 Task: Open Card Card0000000139 in Board Board0000000035 in Workspace WS0000000012 in Trello. Add Member Carxxstreet791@gmail.com to Card Card0000000139 in Board Board0000000035 in Workspace WS0000000012 in Trello. Add Orange Label titled Label0000000139 to Card Card0000000139 in Board Board0000000035 in Workspace WS0000000012 in Trello. Add Checklist CL0000000139 to Card Card0000000139 in Board Board0000000035 in Workspace WS0000000012 in Trello. Add Dates with Start Date as Oct 01 2023 and Due Date as Oct 31 2023 to Card Card0000000139 in Board Board0000000035 in Workspace WS0000000012 in Trello
Action: Mouse moved to (278, 446)
Screenshot: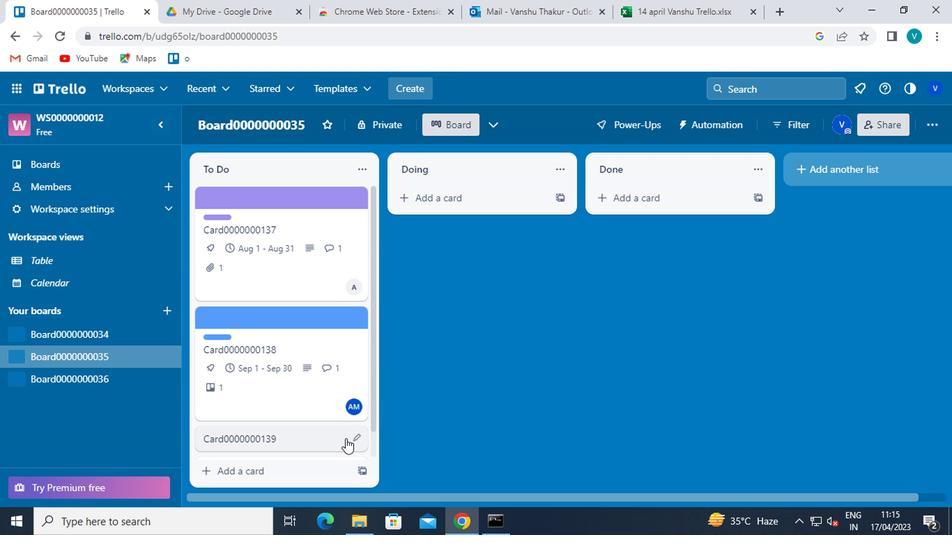 
Action: Mouse pressed left at (278, 446)
Screenshot: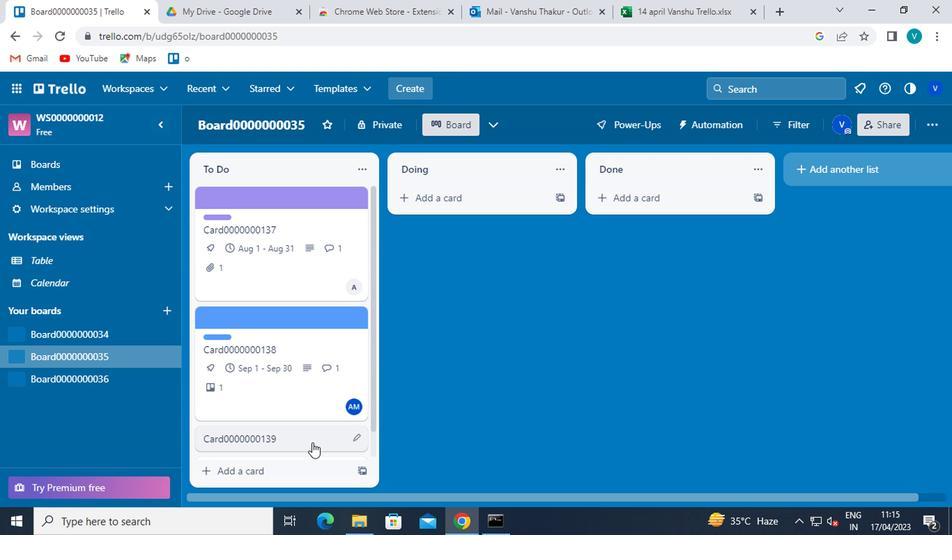
Action: Mouse moved to (678, 194)
Screenshot: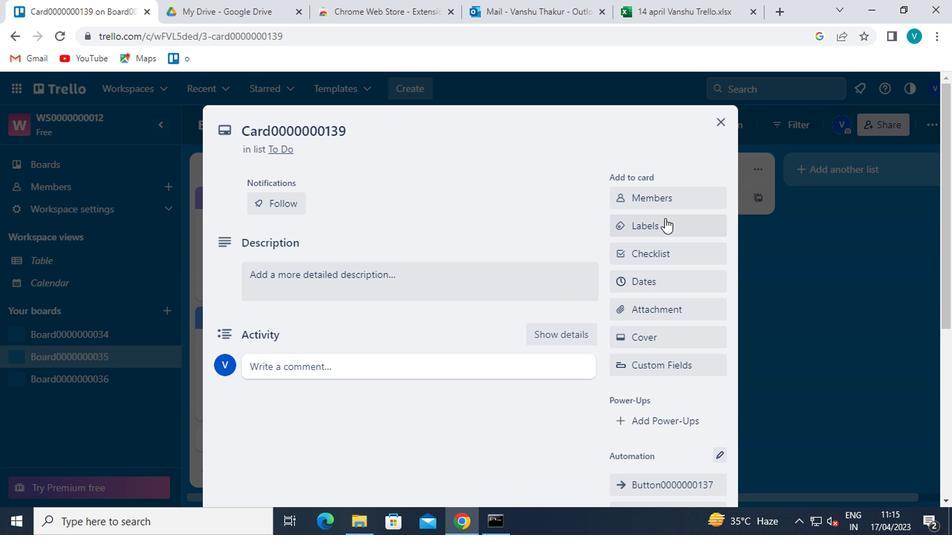 
Action: Mouse pressed left at (678, 194)
Screenshot: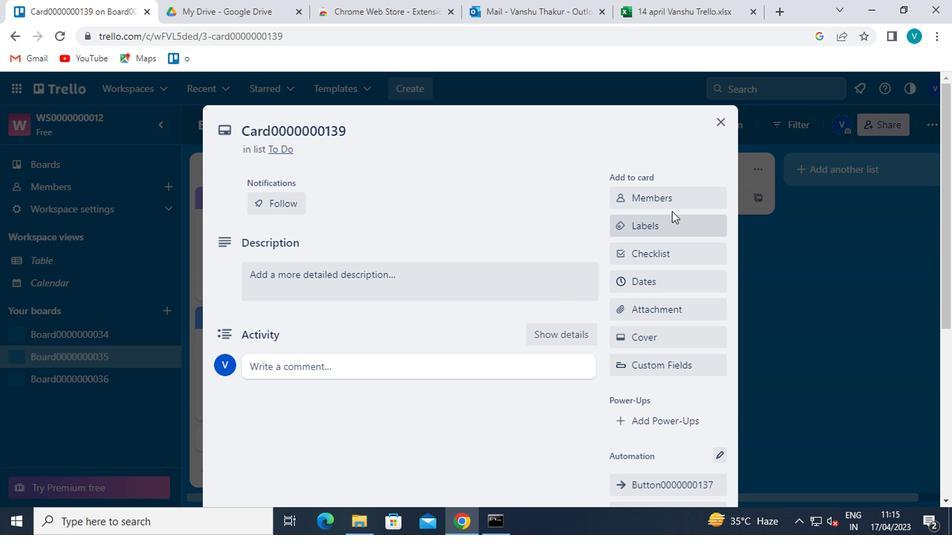 
Action: Mouse moved to (666, 259)
Screenshot: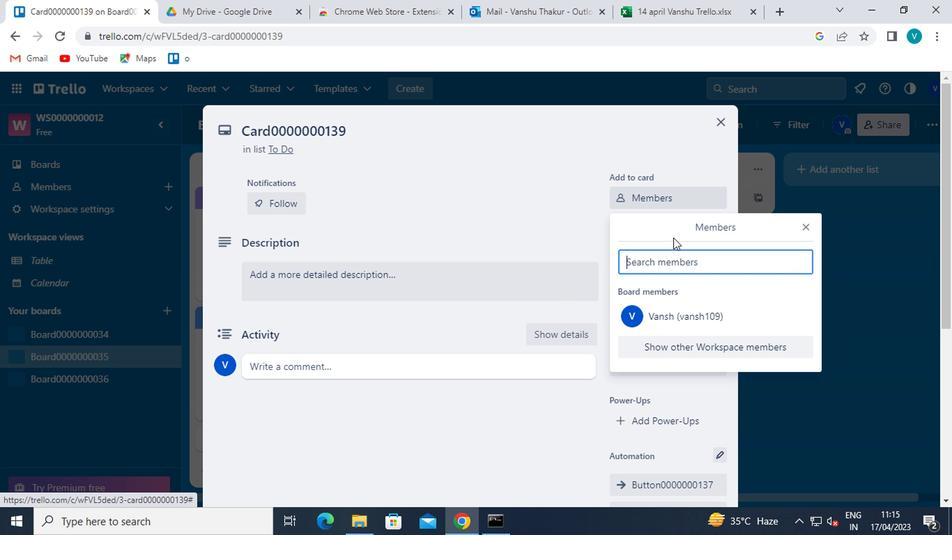 
Action: Mouse pressed left at (666, 259)
Screenshot: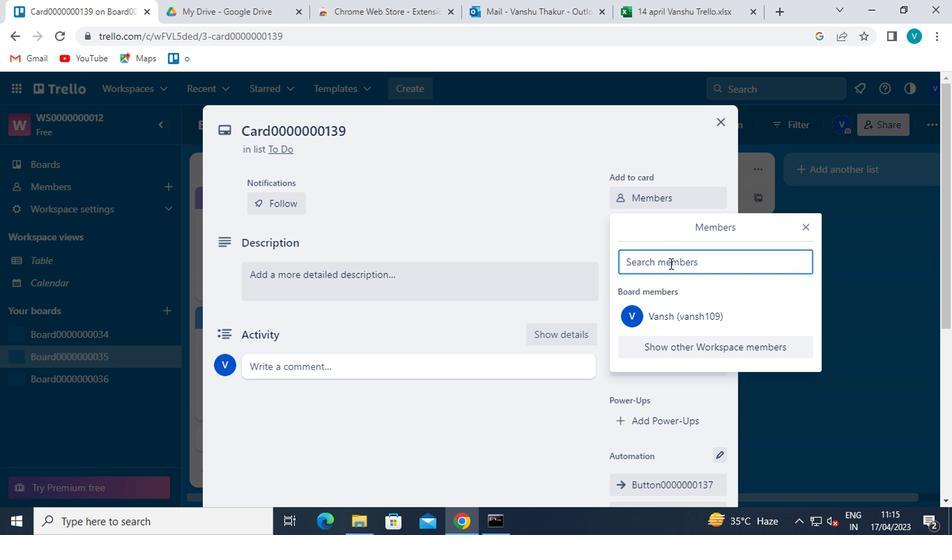 
Action: Key pressed <Key.shift>CARXXSTREET7916<Key.shift>@GMAIL.COM
Screenshot: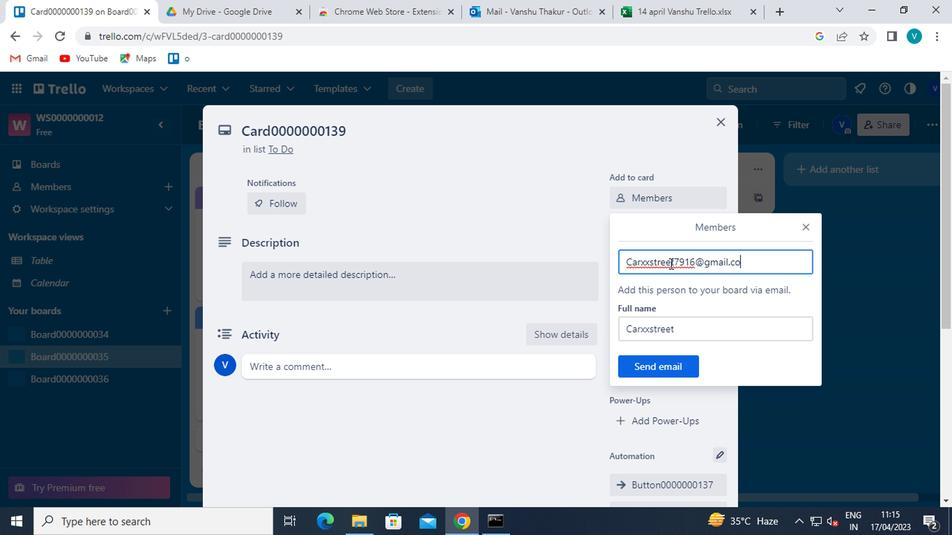 
Action: Mouse moved to (670, 363)
Screenshot: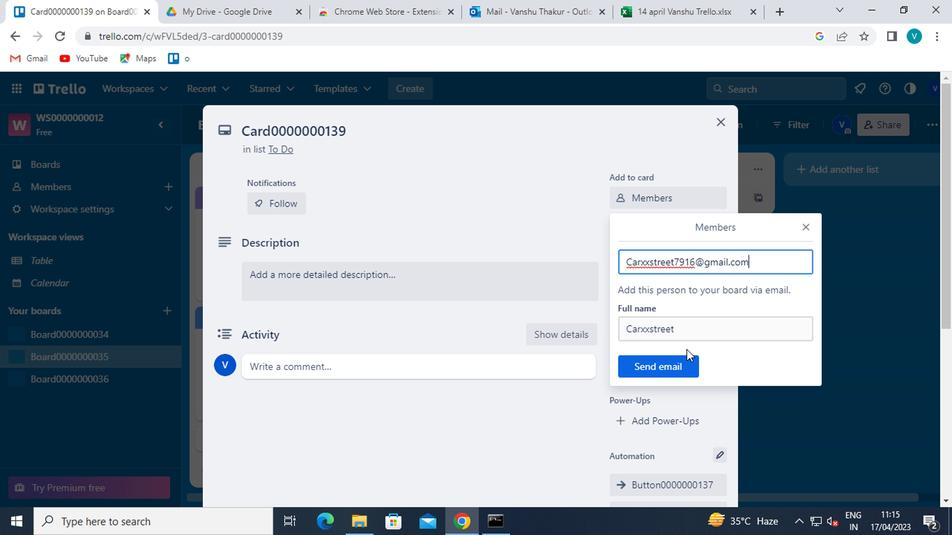 
Action: Mouse pressed left at (670, 363)
Screenshot: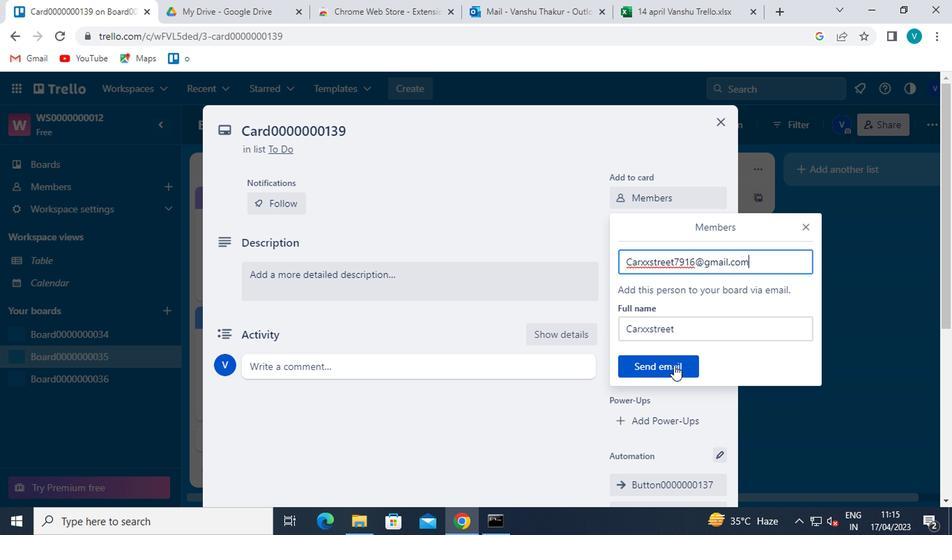 
Action: Mouse moved to (677, 222)
Screenshot: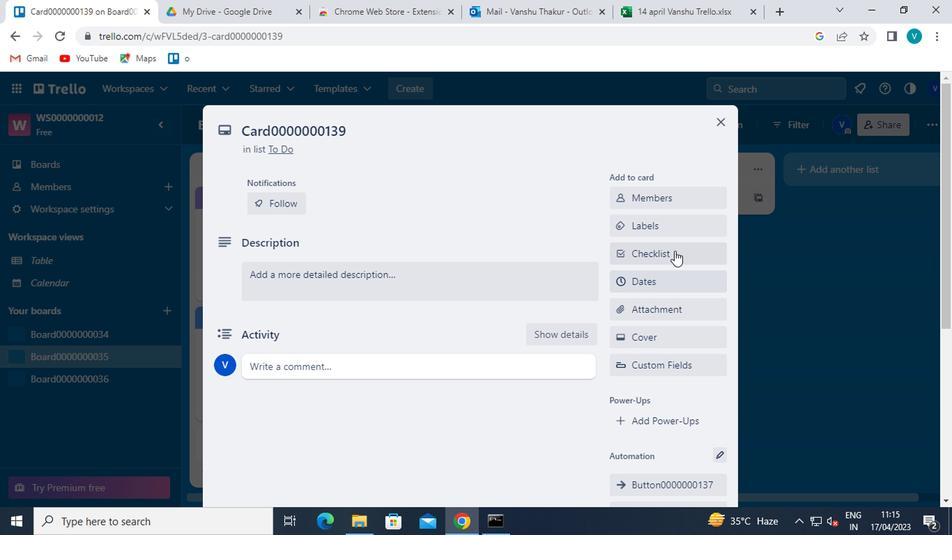
Action: Mouse pressed left at (677, 222)
Screenshot: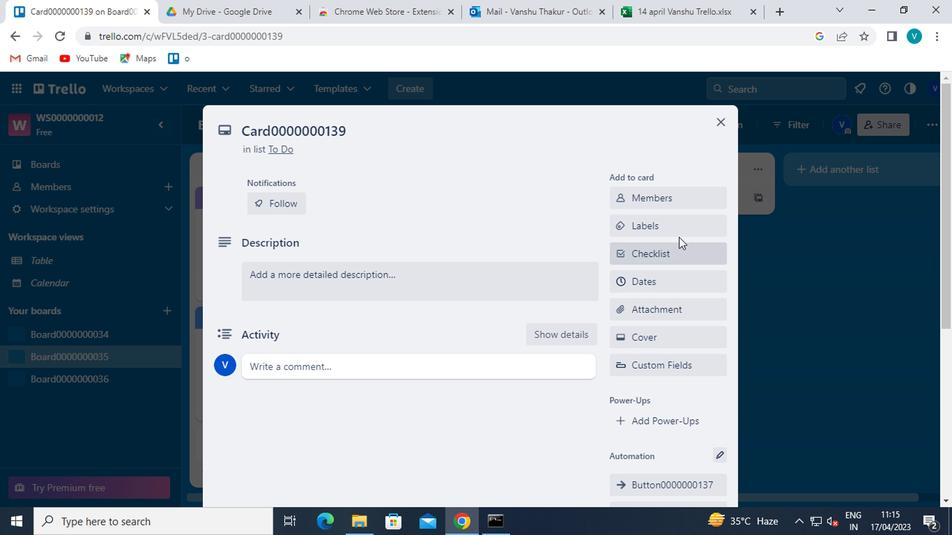 
Action: Mouse moved to (685, 420)
Screenshot: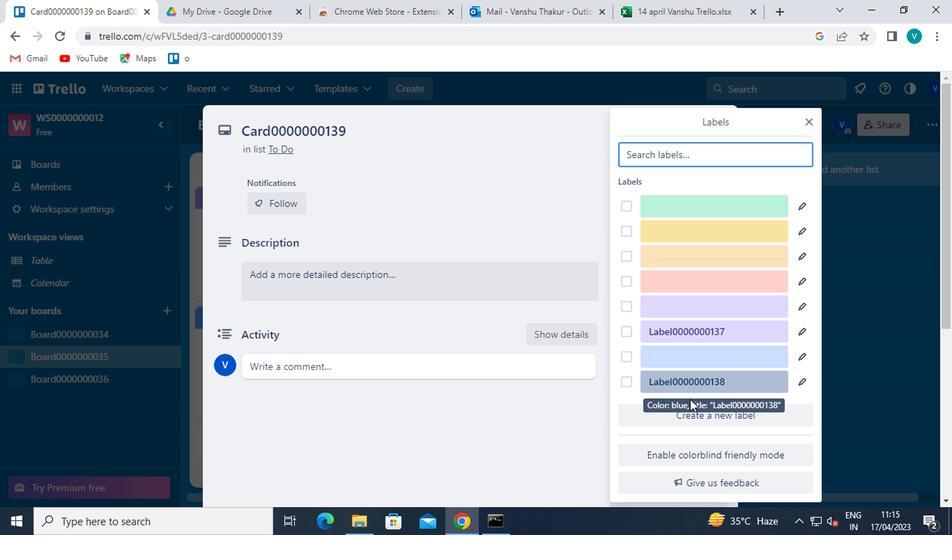 
Action: Mouse pressed left at (685, 420)
Screenshot: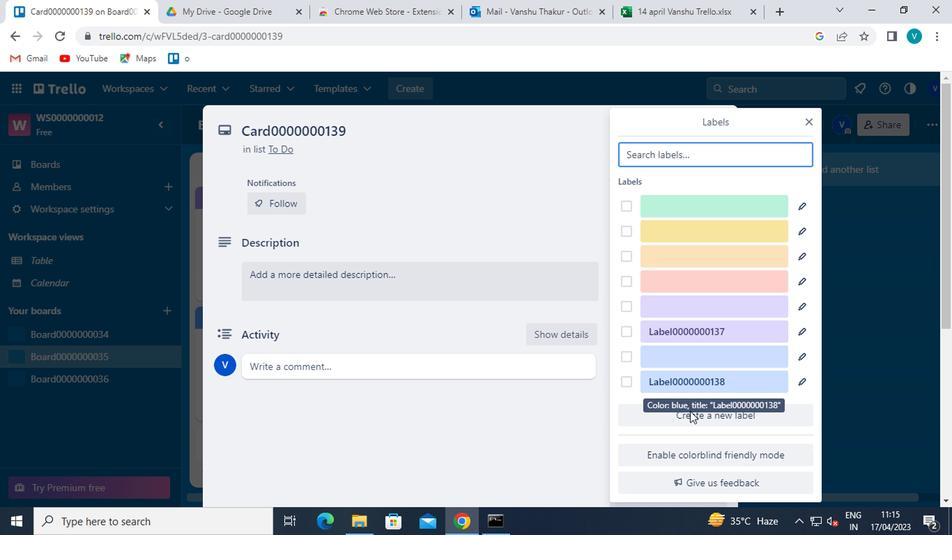 
Action: Mouse moved to (702, 316)
Screenshot: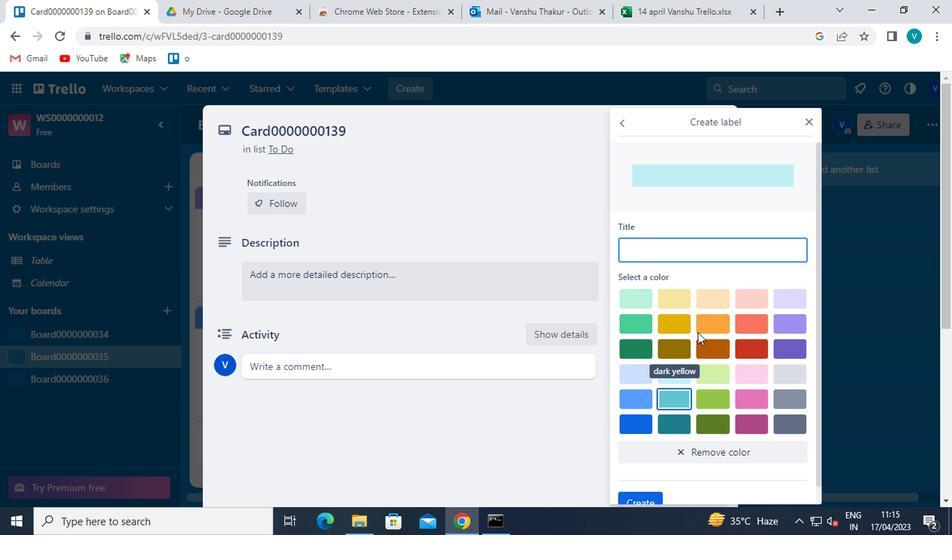 
Action: Mouse pressed left at (702, 316)
Screenshot: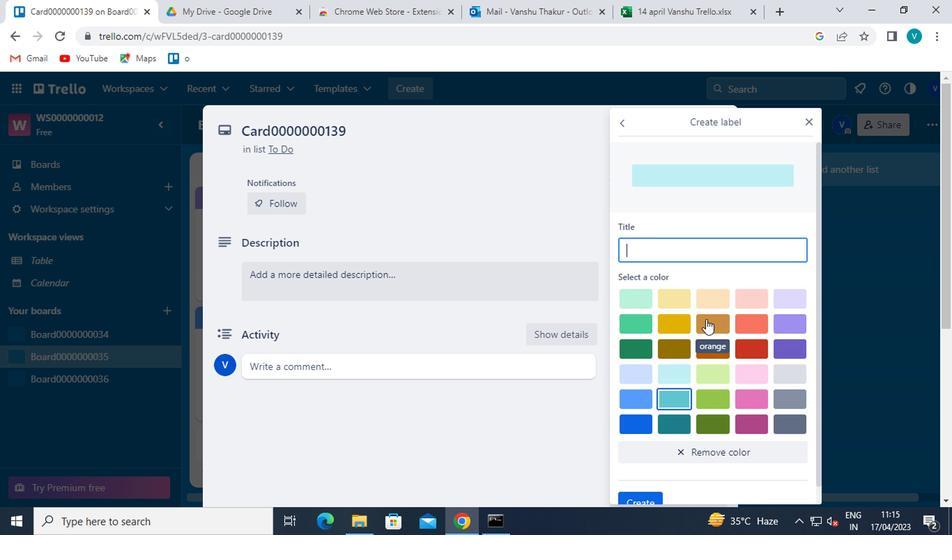 
Action: Mouse moved to (711, 241)
Screenshot: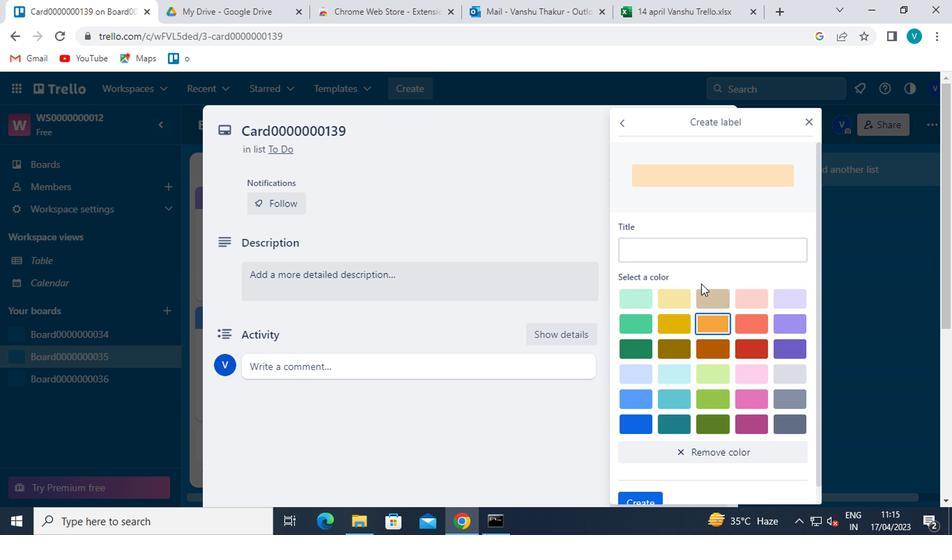 
Action: Mouse pressed left at (711, 241)
Screenshot: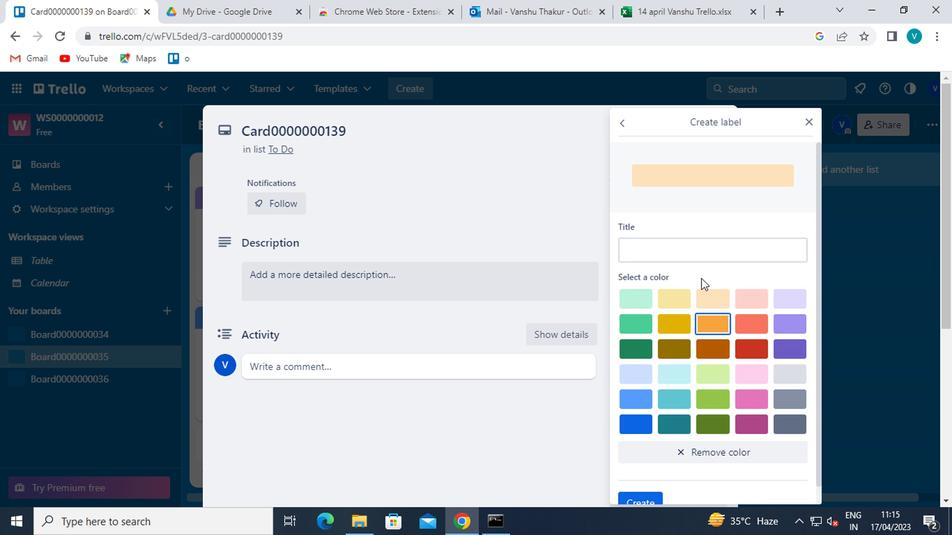 
Action: Key pressed <Key.shift>LABEL0000000139
Screenshot: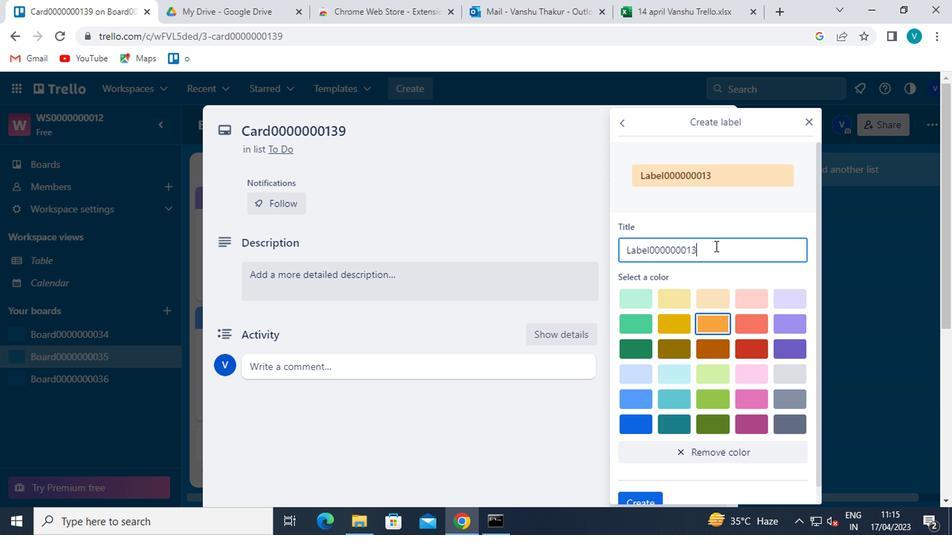 
Action: Mouse scrolled (711, 240) with delta (0, 0)
Screenshot: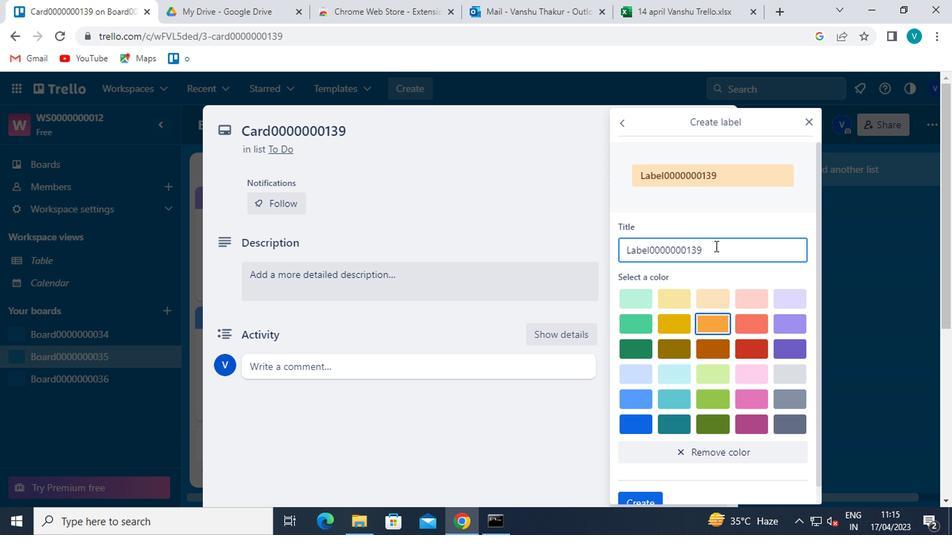 
Action: Mouse scrolled (711, 240) with delta (0, 0)
Screenshot: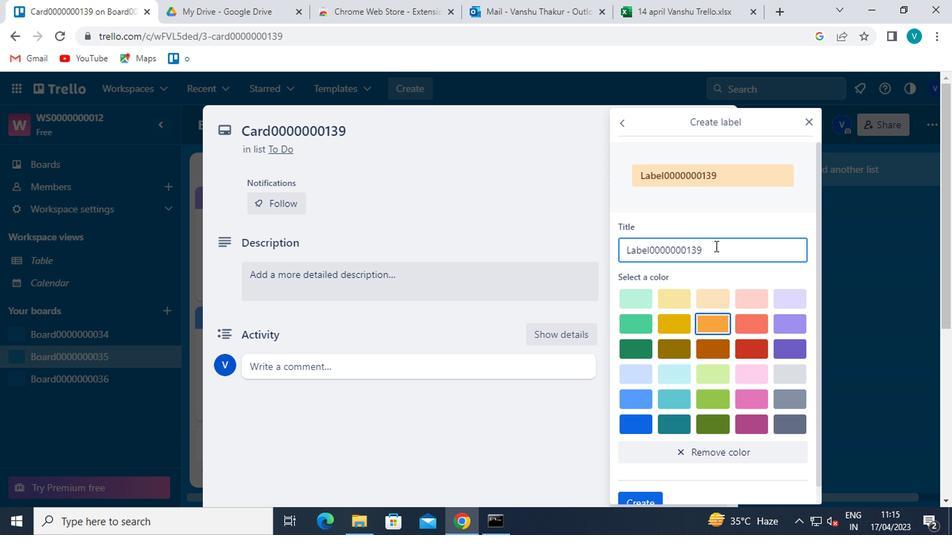 
Action: Mouse scrolled (711, 240) with delta (0, 0)
Screenshot: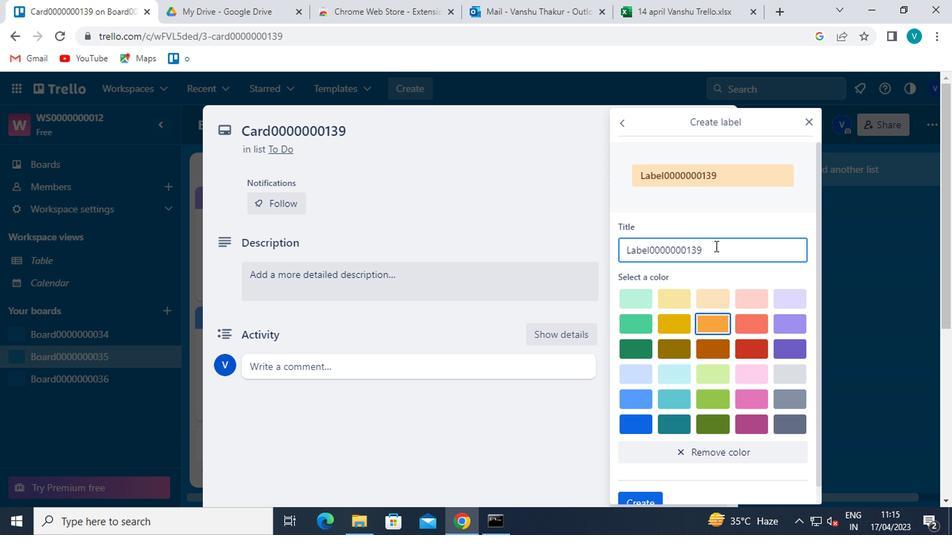 
Action: Mouse moved to (628, 490)
Screenshot: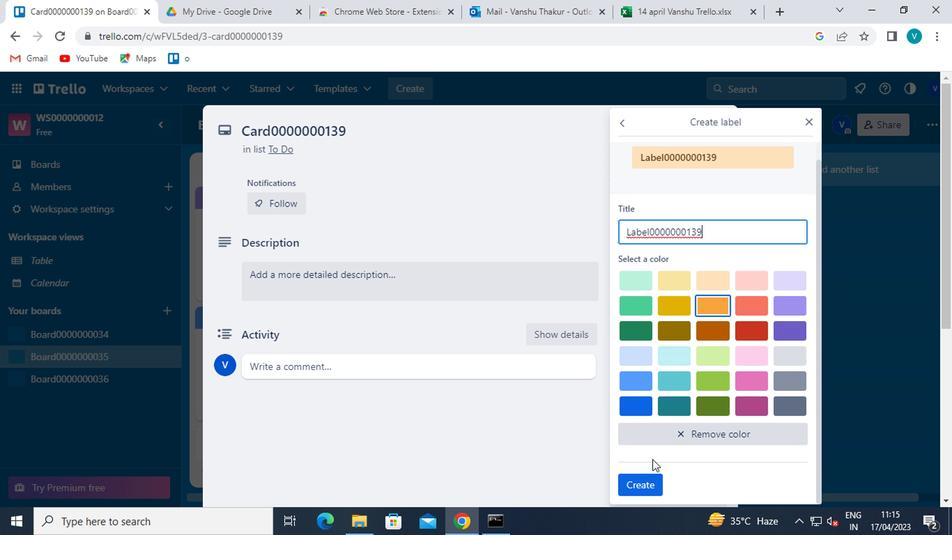 
Action: Mouse pressed left at (628, 490)
Screenshot: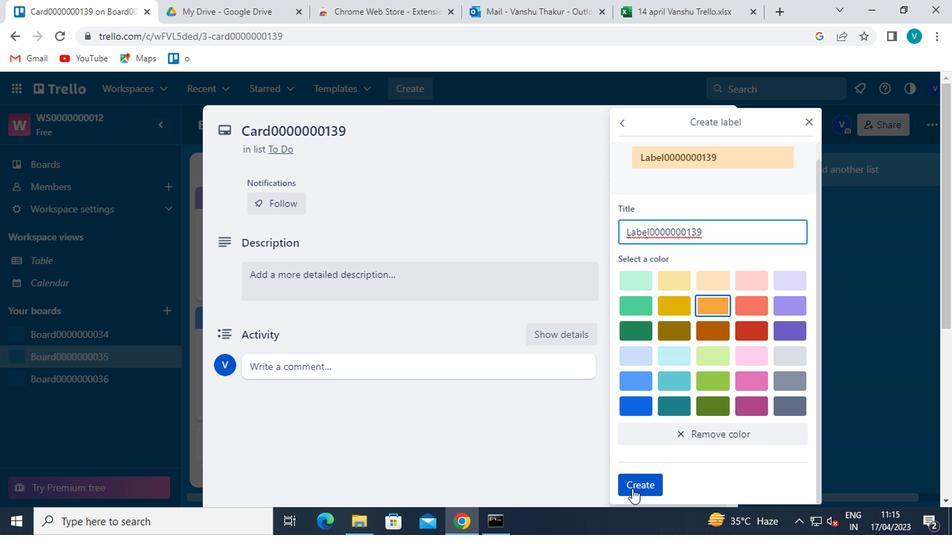 
Action: Mouse moved to (806, 114)
Screenshot: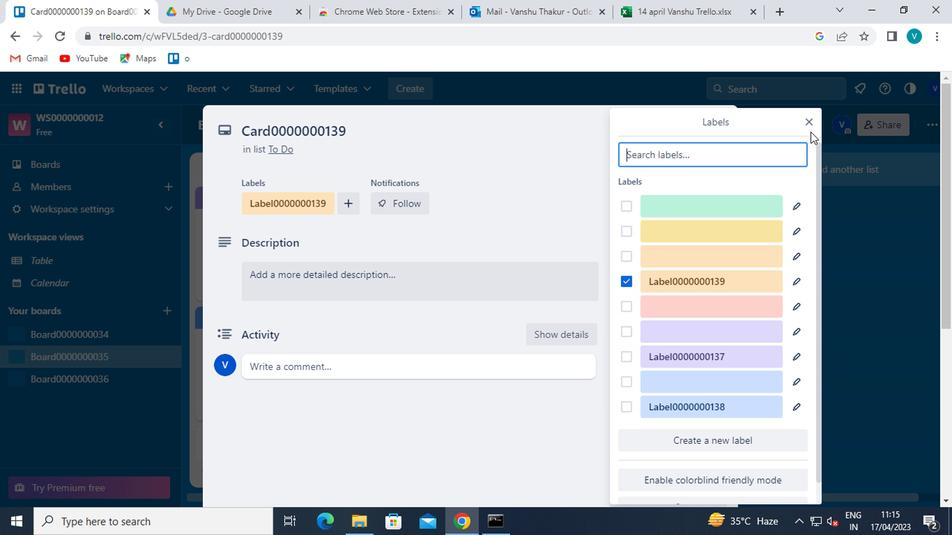 
Action: Mouse pressed left at (806, 114)
Screenshot: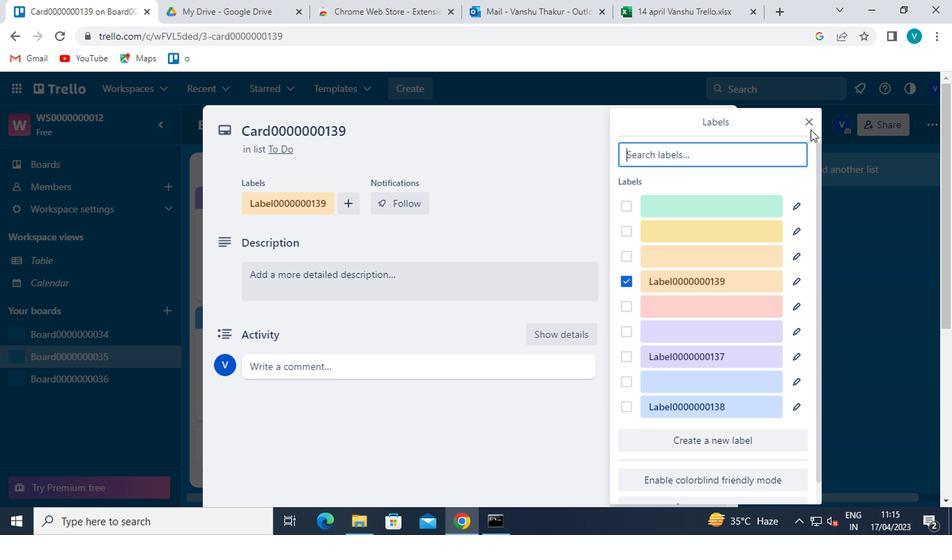 
Action: Mouse moved to (673, 240)
Screenshot: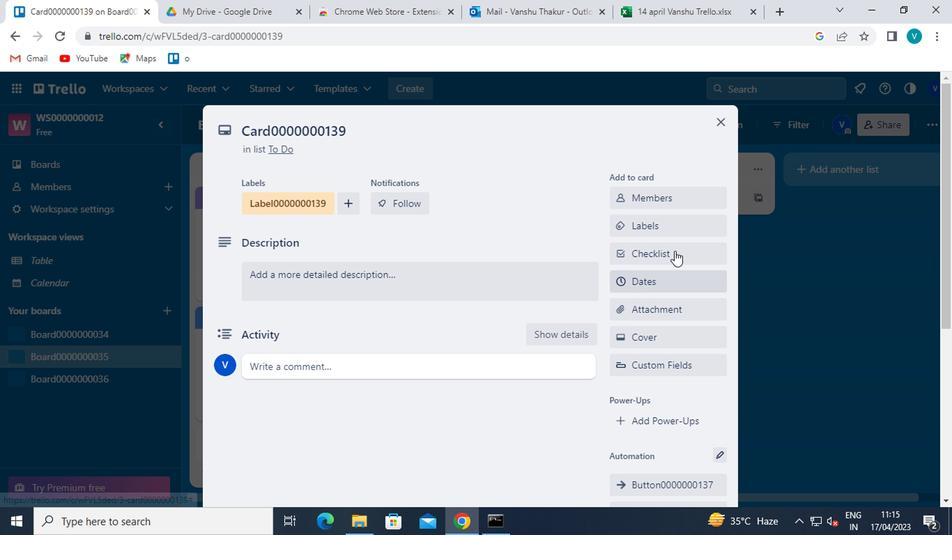 
Action: Mouse pressed left at (673, 240)
Screenshot: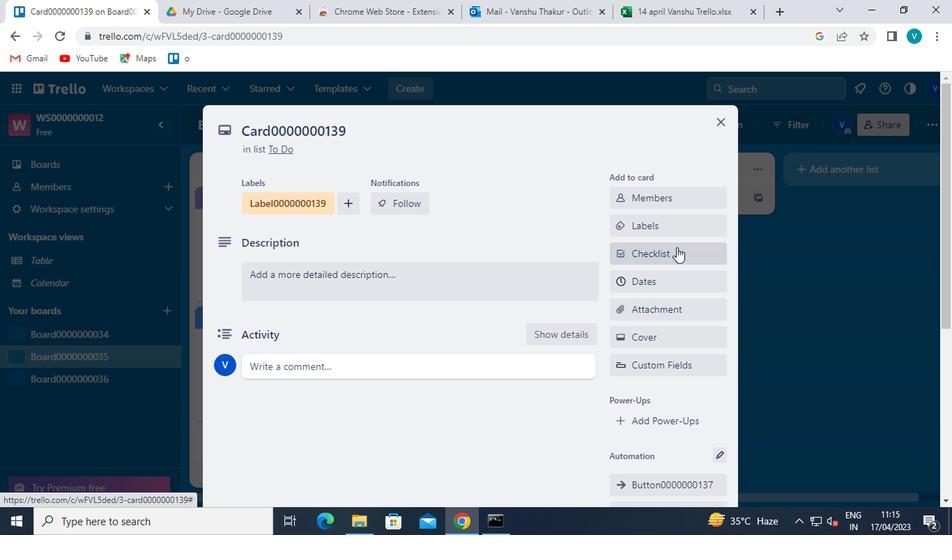 
Action: Mouse moved to (660, 294)
Screenshot: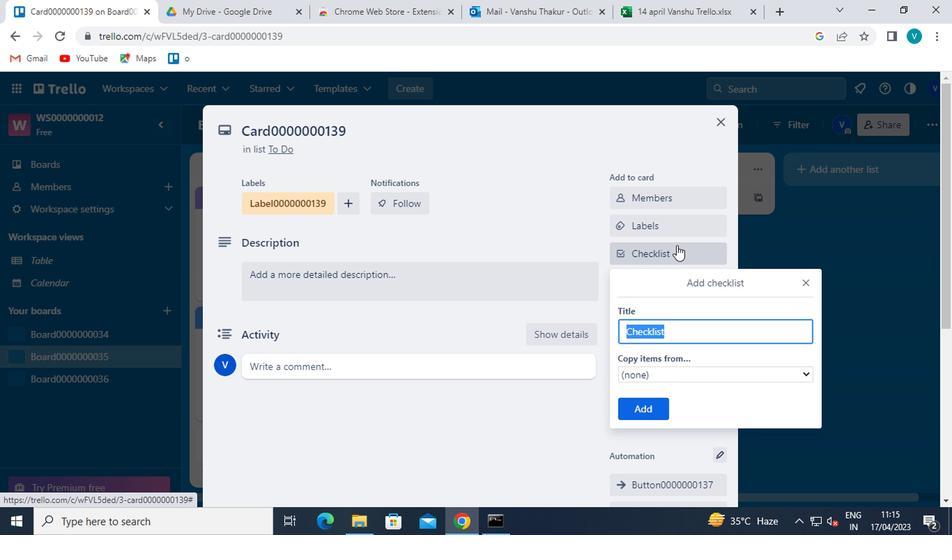 
Action: Key pressed <Key.shift>CL0000000139
Screenshot: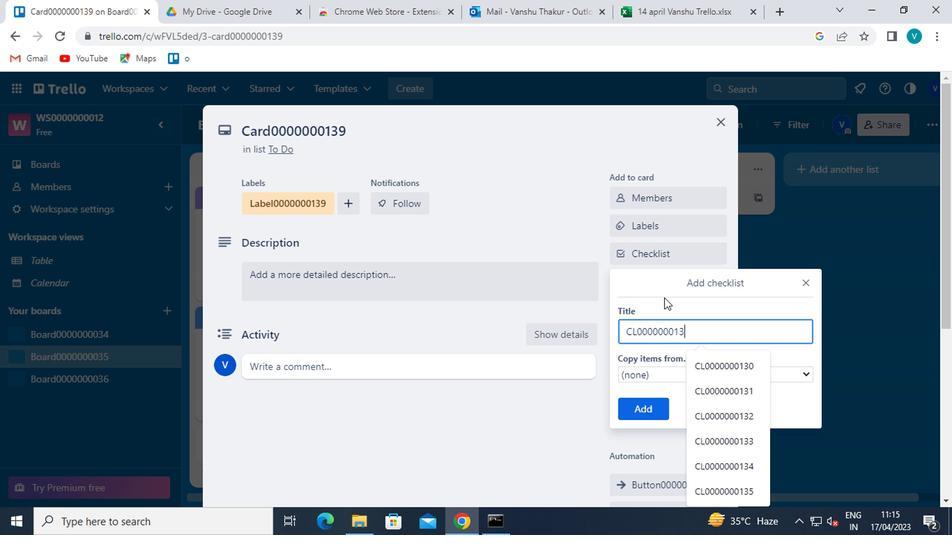
Action: Mouse moved to (642, 405)
Screenshot: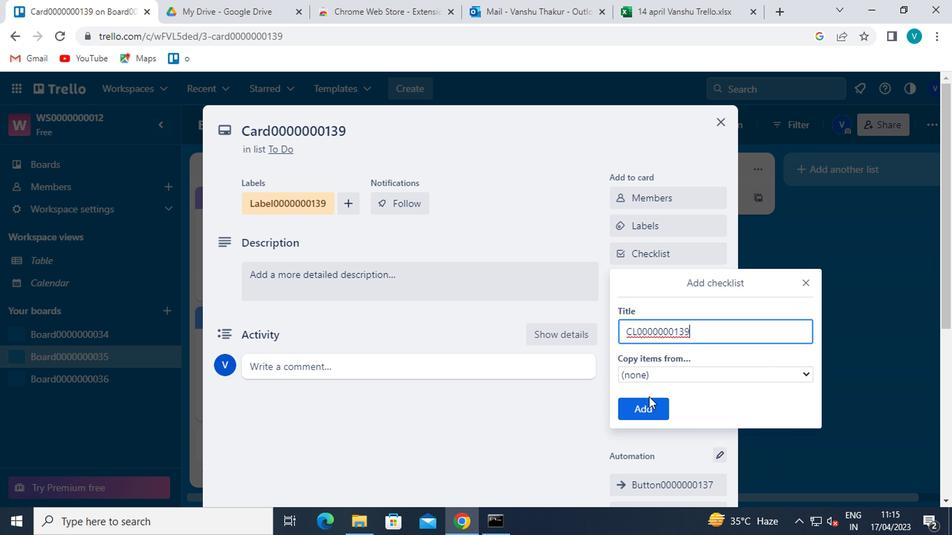 
Action: Mouse pressed left at (642, 405)
Screenshot: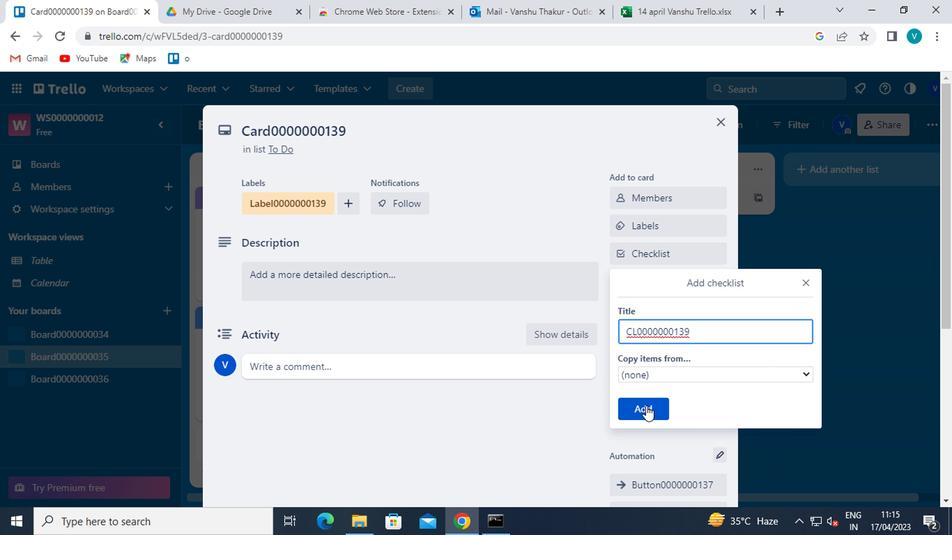 
Action: Mouse moved to (666, 280)
Screenshot: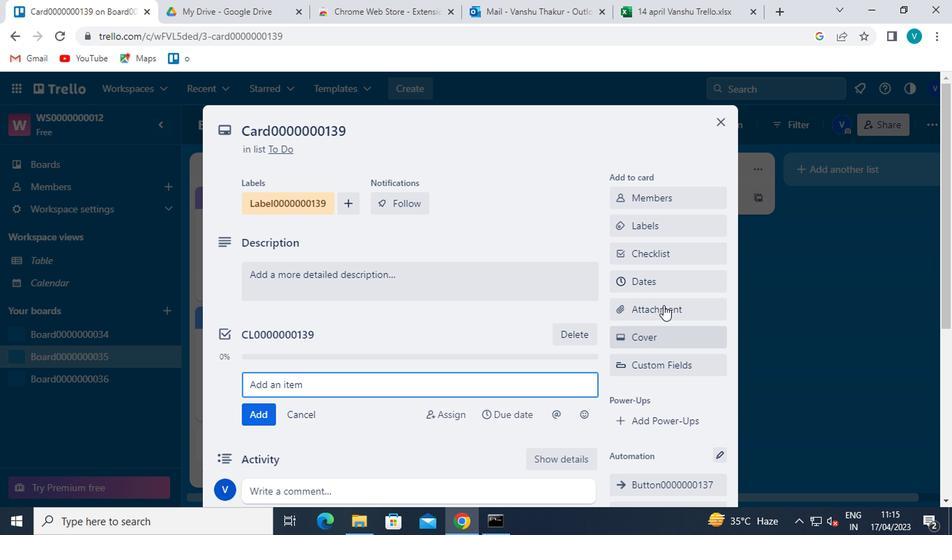 
Action: Mouse pressed left at (666, 280)
Screenshot: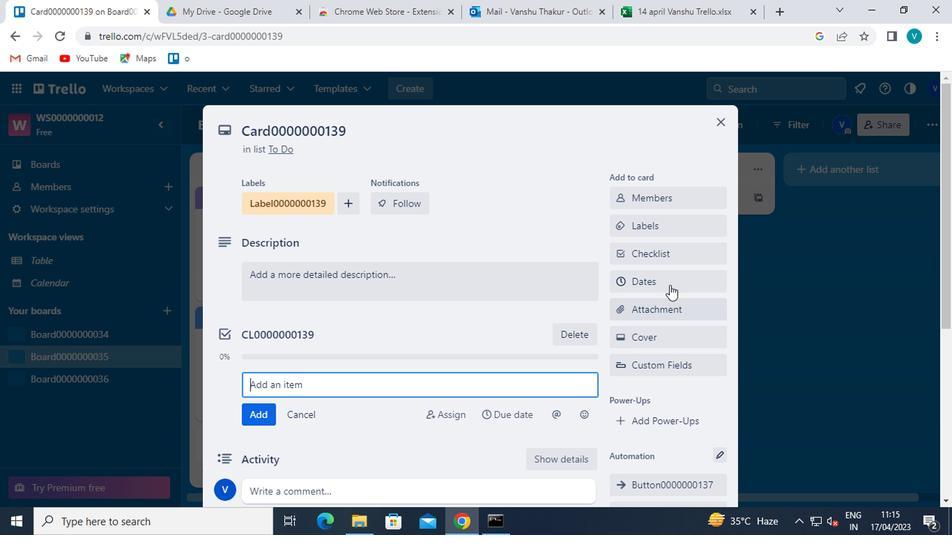 
Action: Mouse moved to (791, 153)
Screenshot: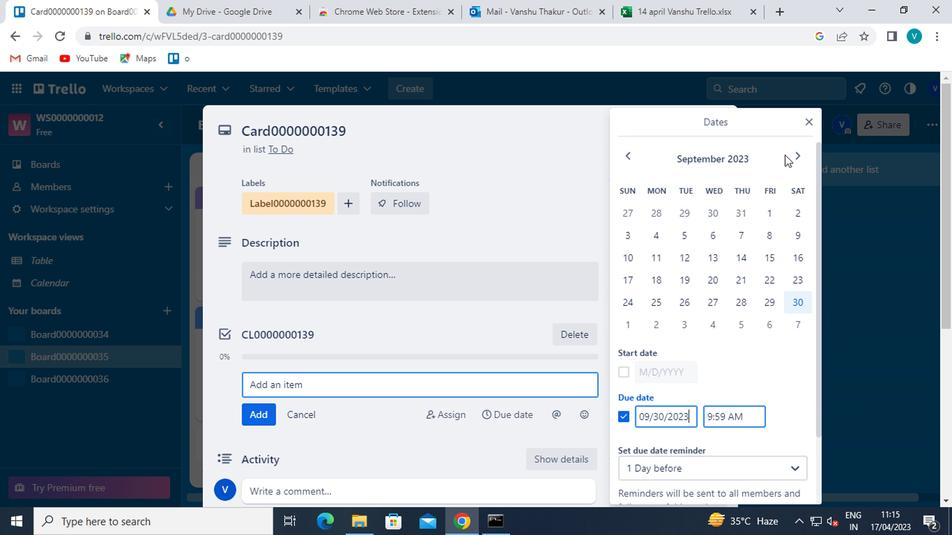 
Action: Mouse pressed left at (791, 153)
Screenshot: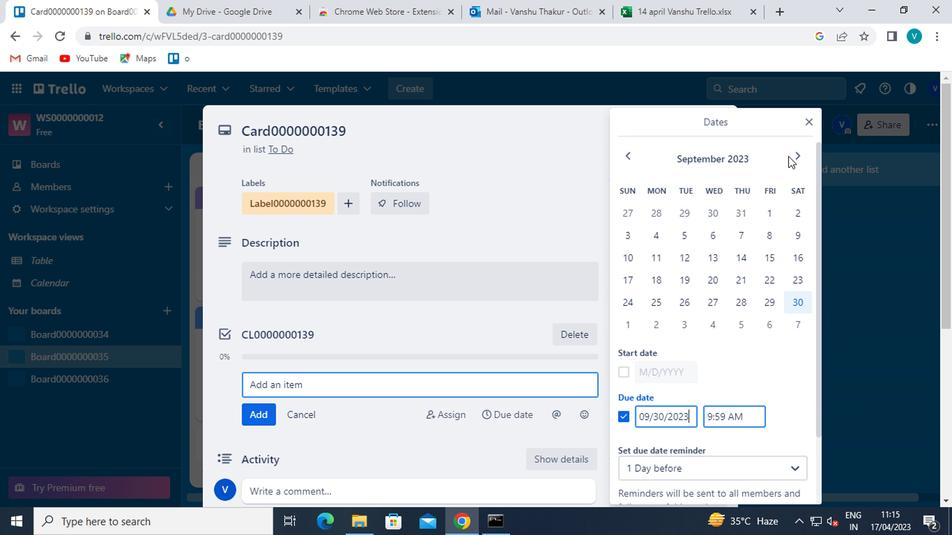 
Action: Mouse moved to (620, 207)
Screenshot: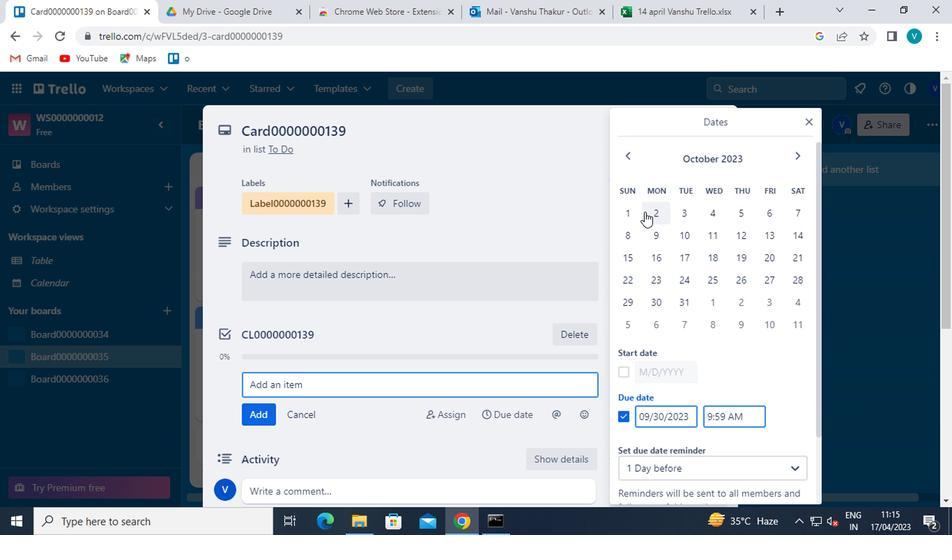 
Action: Mouse pressed left at (620, 207)
Screenshot: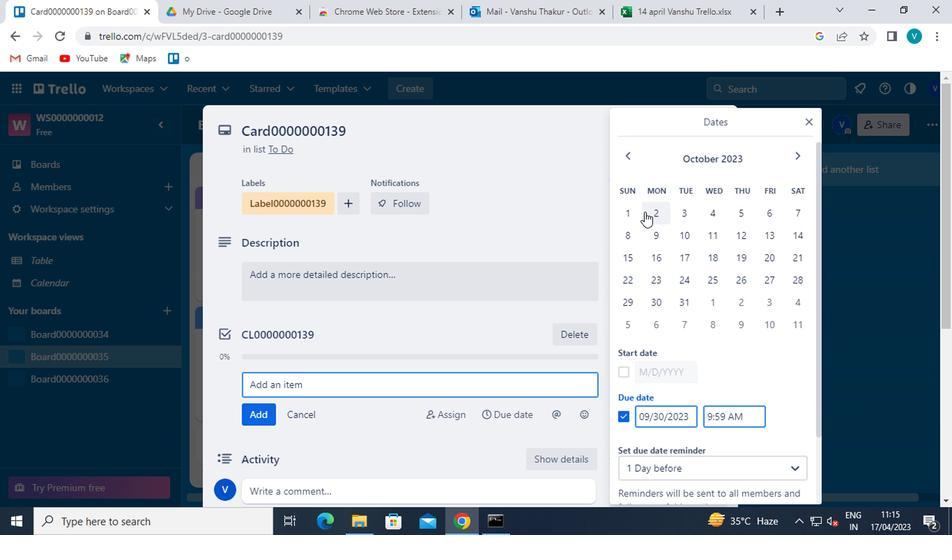 
Action: Mouse moved to (618, 375)
Screenshot: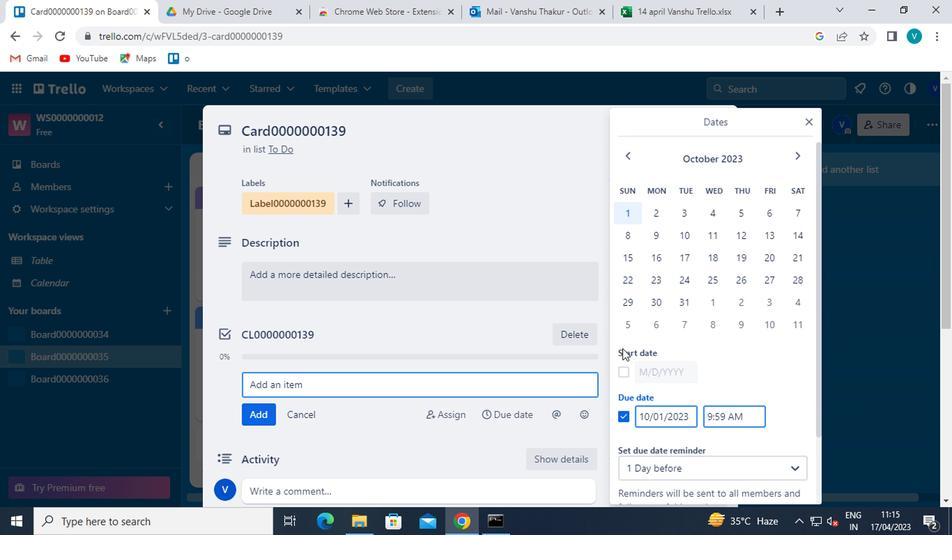 
Action: Mouse pressed left at (618, 375)
Screenshot: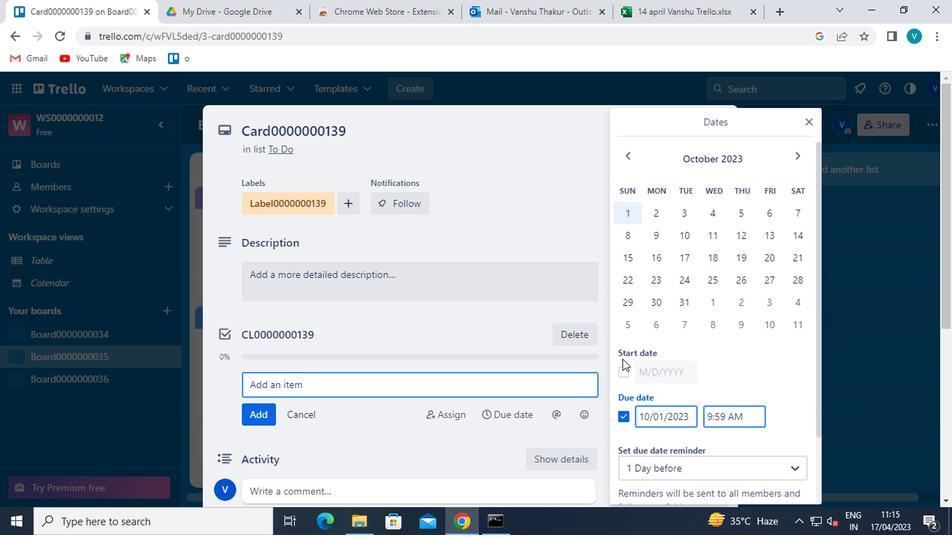 
Action: Mouse moved to (799, 148)
Screenshot: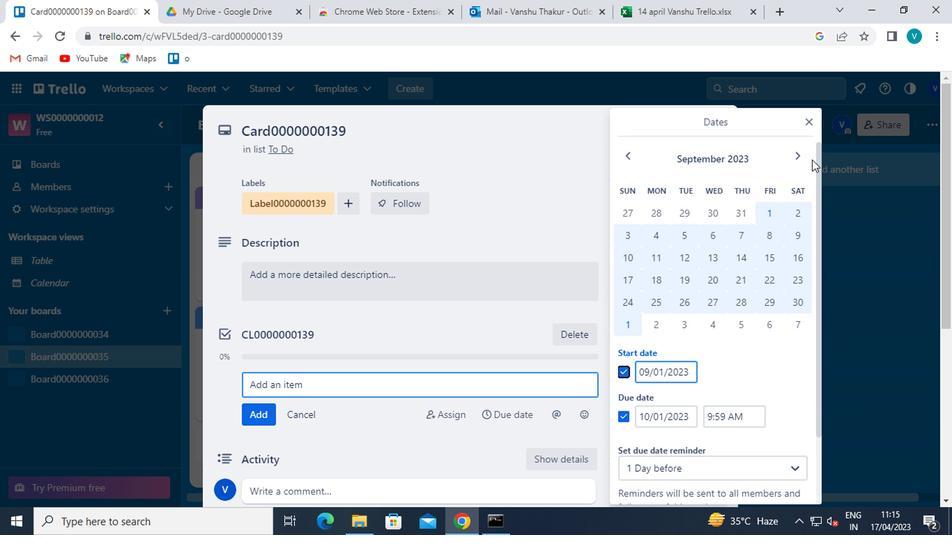 
Action: Mouse pressed left at (799, 148)
Screenshot: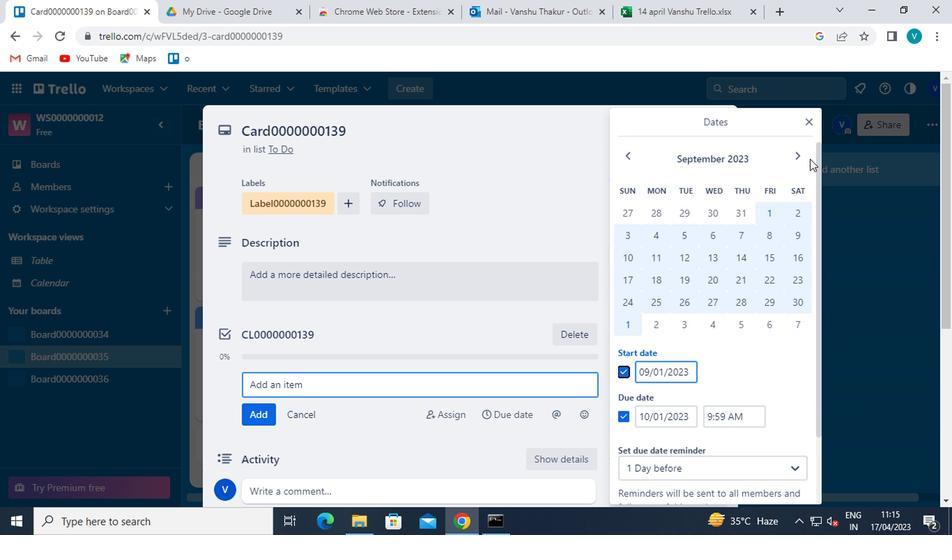 
Action: Mouse moved to (617, 206)
Screenshot: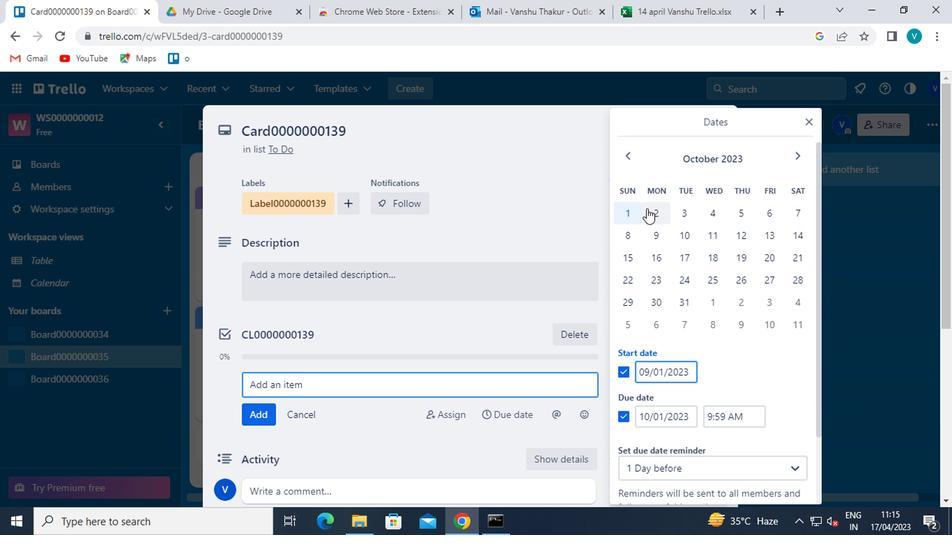 
Action: Mouse pressed left at (617, 206)
Screenshot: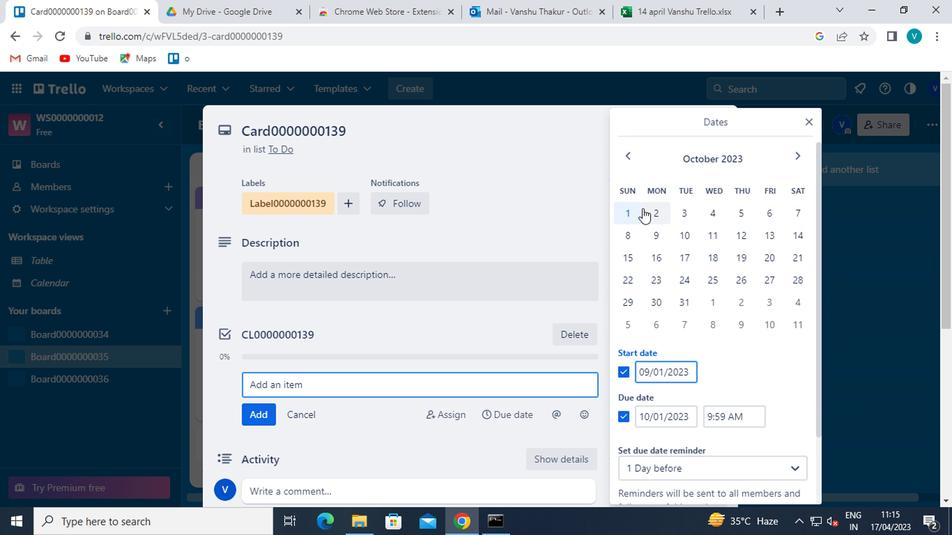
Action: Mouse moved to (681, 295)
Screenshot: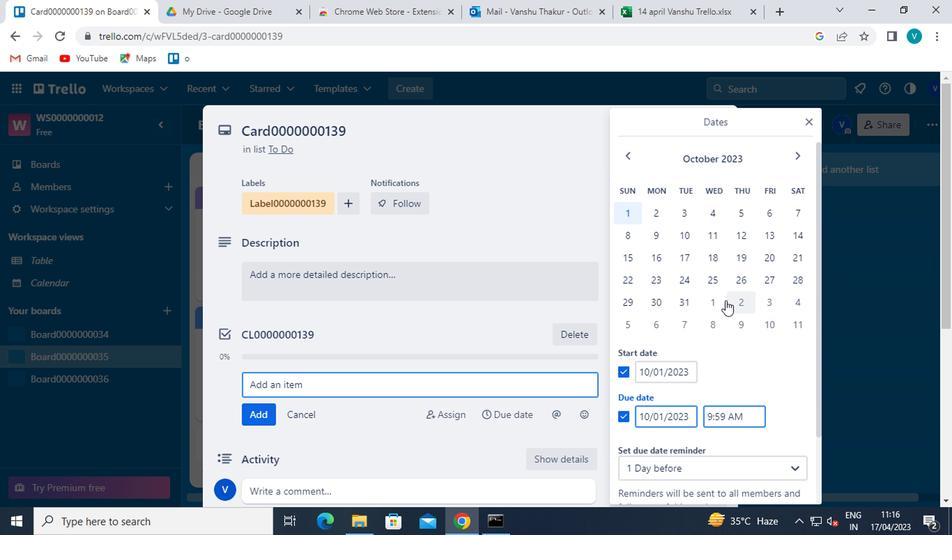 
Action: Mouse pressed left at (681, 295)
Screenshot: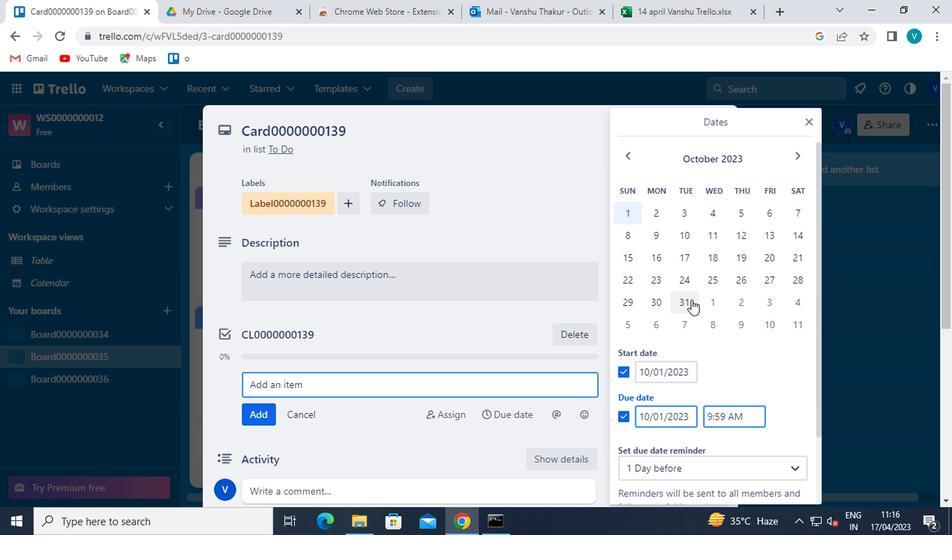 
Action: Mouse moved to (676, 373)
Screenshot: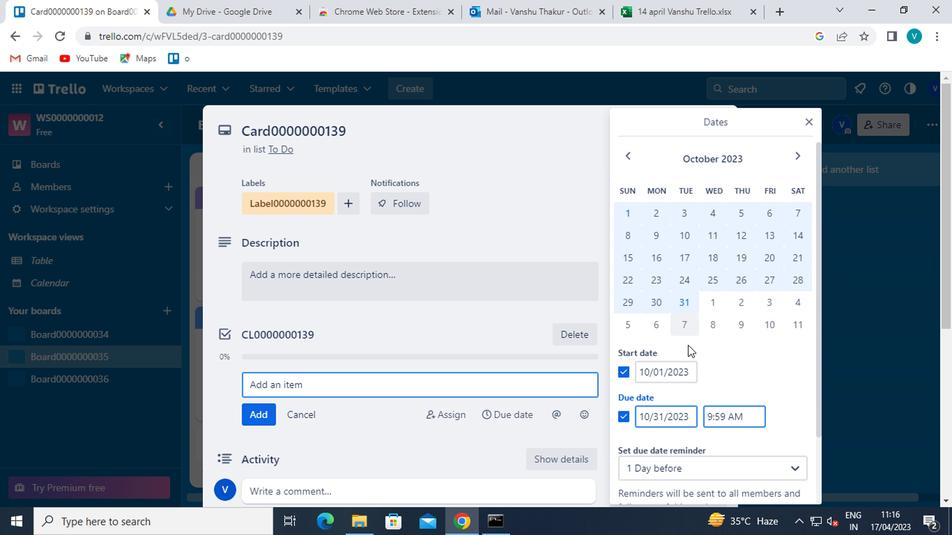 
Action: Mouse scrolled (676, 373) with delta (0, 0)
Screenshot: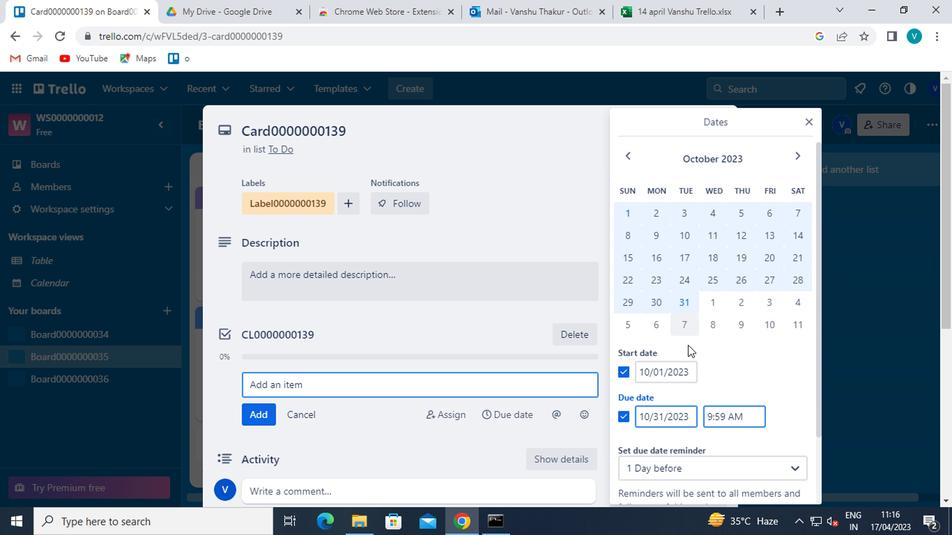 
Action: Mouse moved to (675, 376)
Screenshot: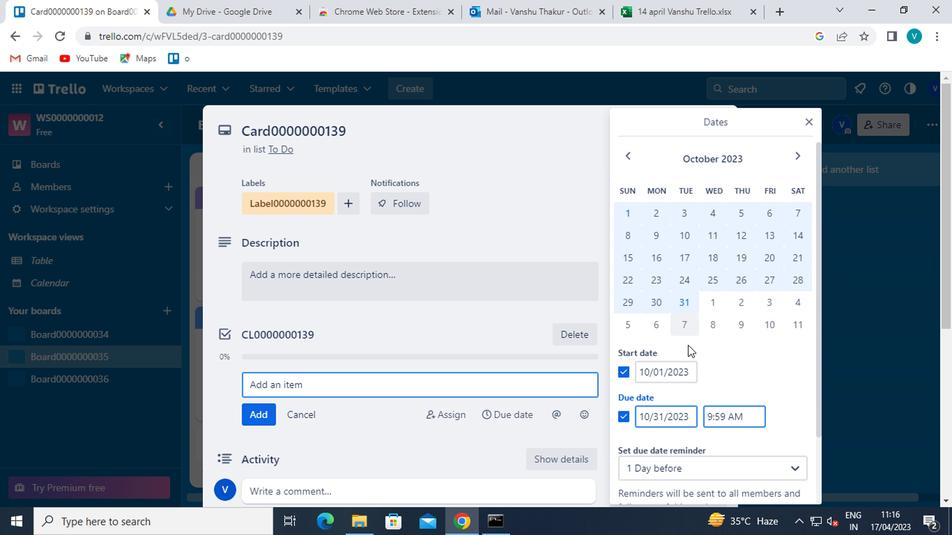 
Action: Mouse scrolled (675, 375) with delta (0, 0)
Screenshot: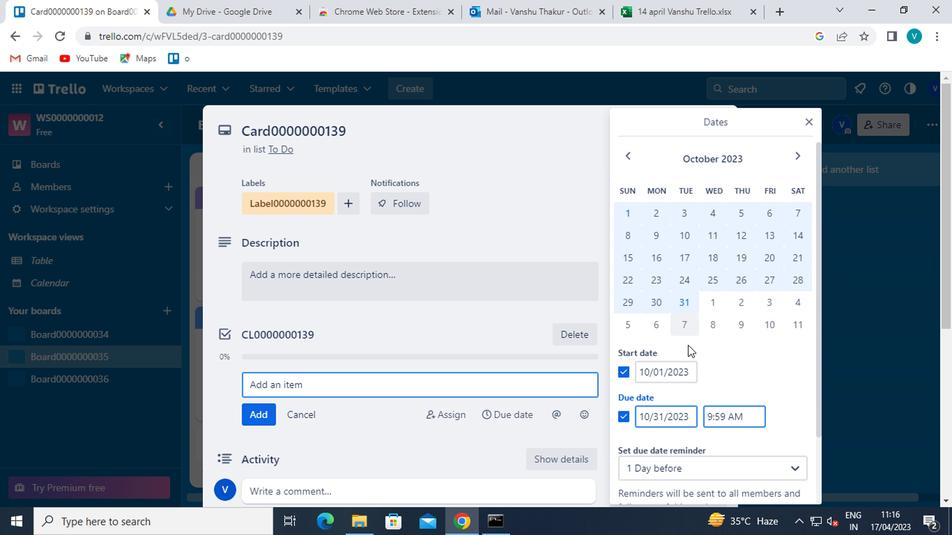 
Action: Mouse scrolled (675, 375) with delta (0, 0)
Screenshot: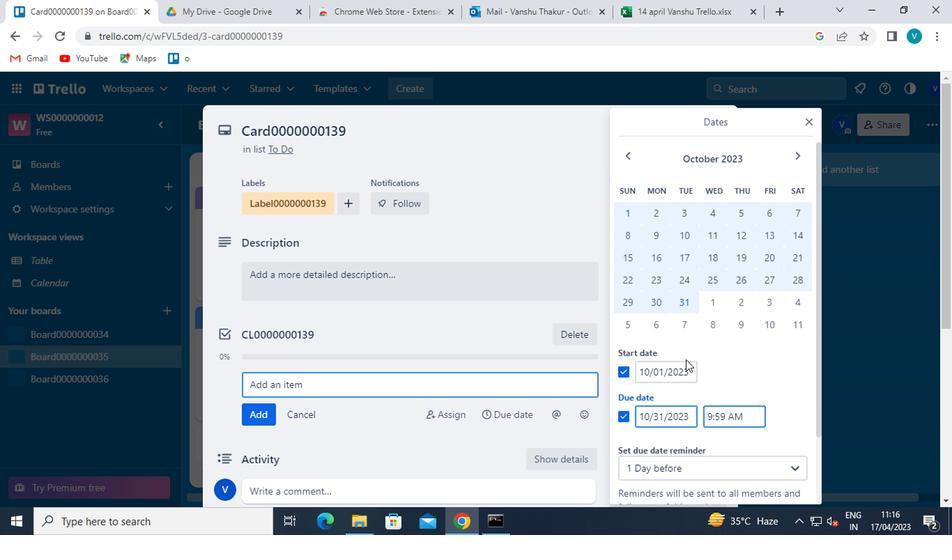 
Action: Mouse scrolled (675, 375) with delta (0, 0)
Screenshot: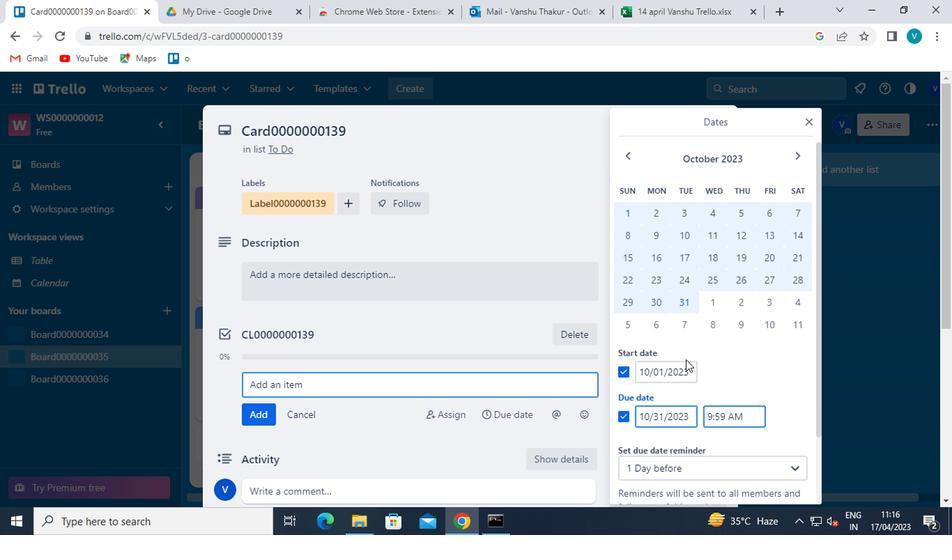 
Action: Mouse moved to (666, 451)
Screenshot: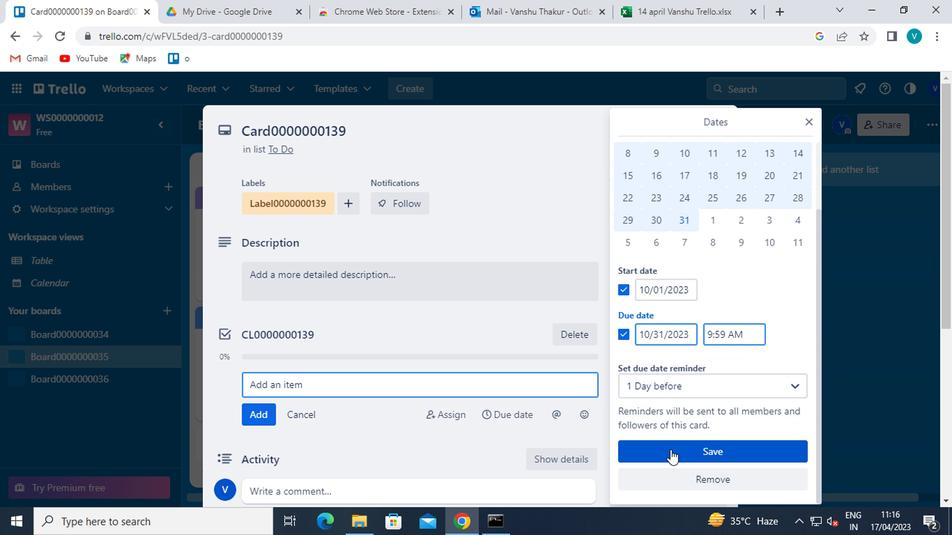 
Action: Mouse pressed left at (666, 451)
Screenshot: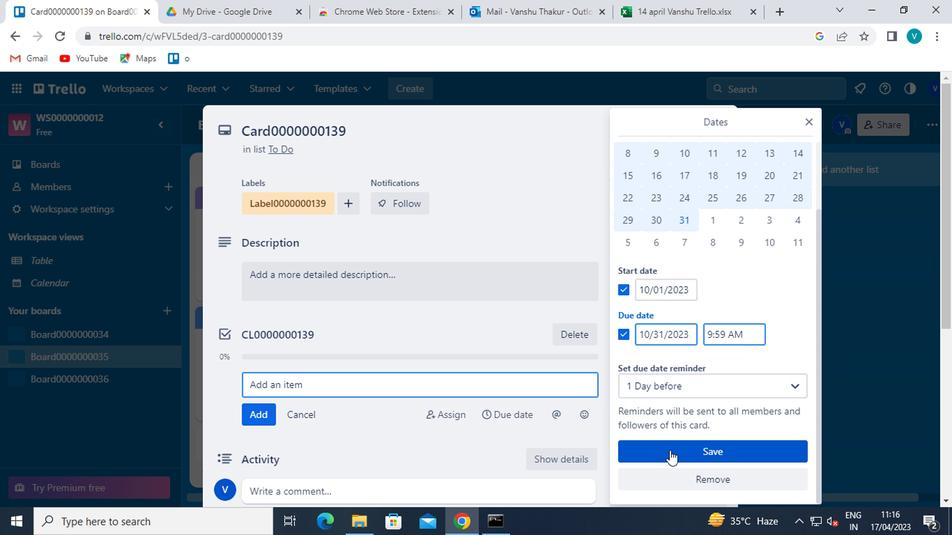 
